Task: Create in the project UpwardTech in Backlog an issue 'Develop a new tool for automated testing of chatbots', assign it to team member softage.1@softage.net and change the status to IN PROGRESS.
Action: Mouse moved to (182, 221)
Screenshot: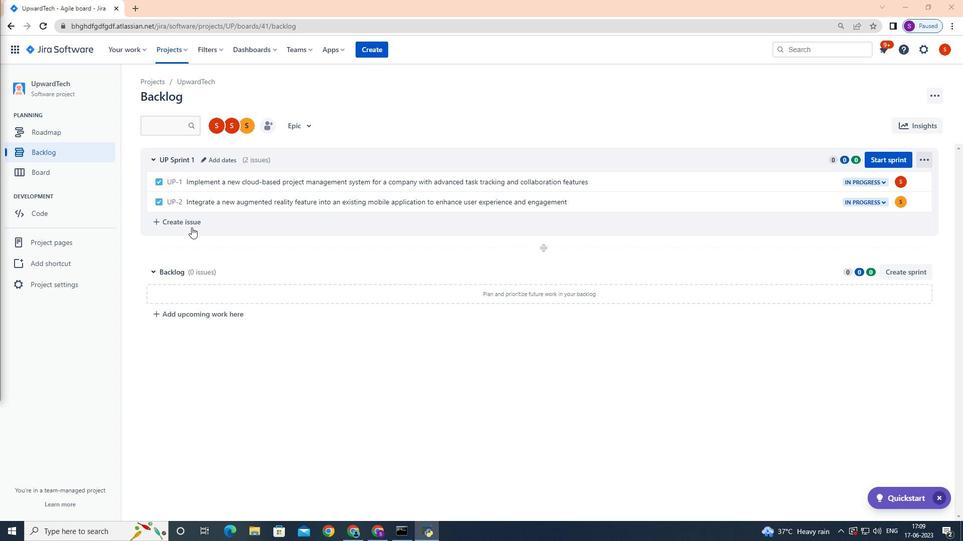 
Action: Mouse pressed left at (182, 221)
Screenshot: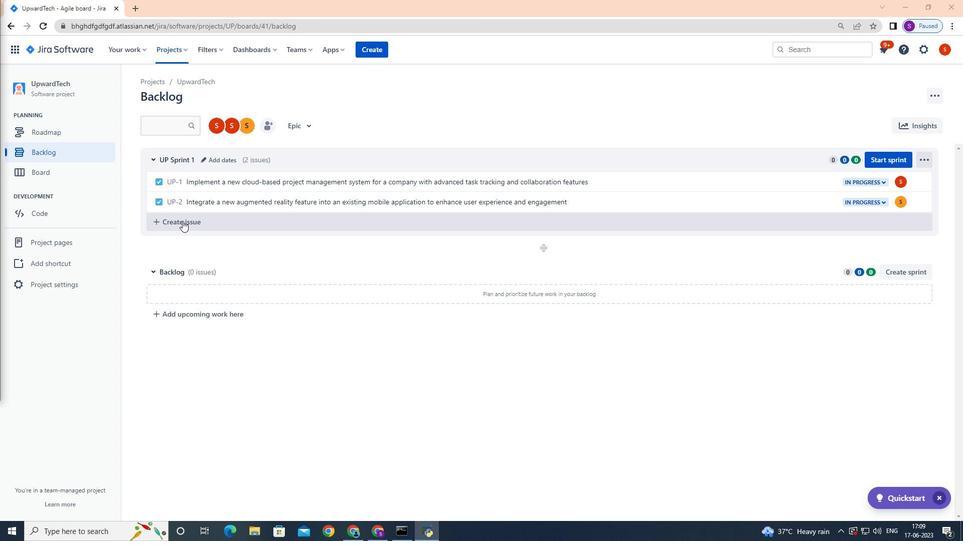 
Action: Key pressed <Key.shift>Develop<Key.space>a<Key.space>new<Key.space>tool<Key.space>for<Key.space>automated<Key.space>testinh<Key.backspace>g<Key.space>of<Key.space>chat<Key.space>bots<Key.space><Key.backspace><Key.enter>
Screenshot: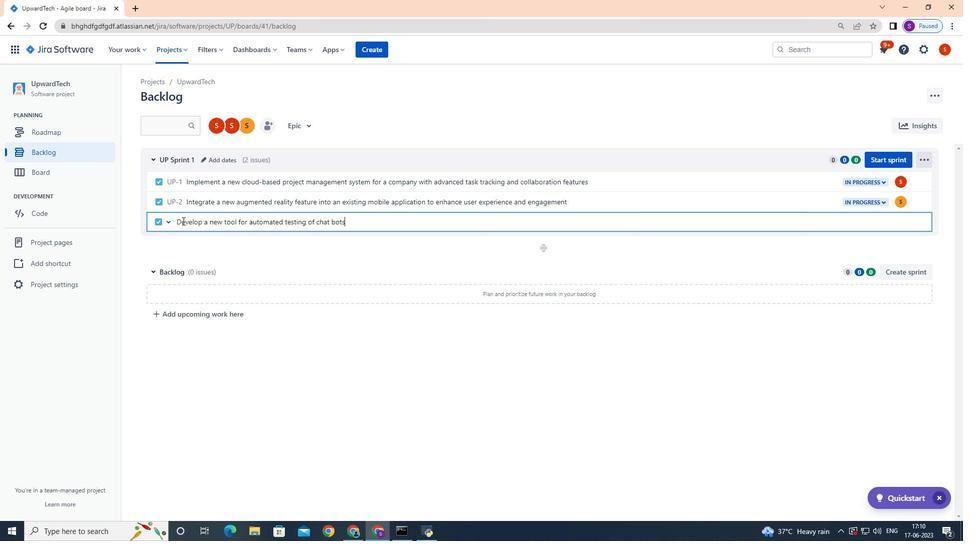 
Action: Mouse moved to (898, 220)
Screenshot: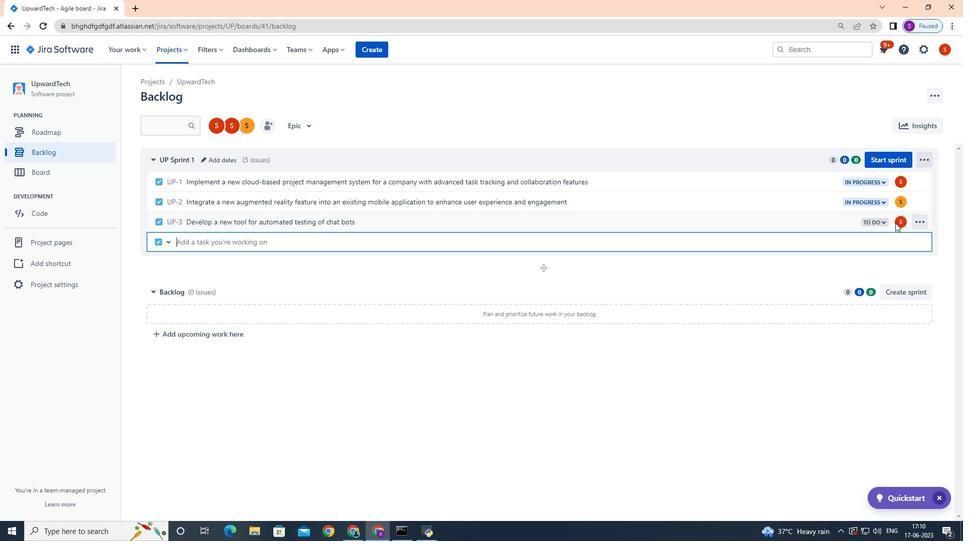 
Action: Mouse pressed left at (898, 220)
Screenshot: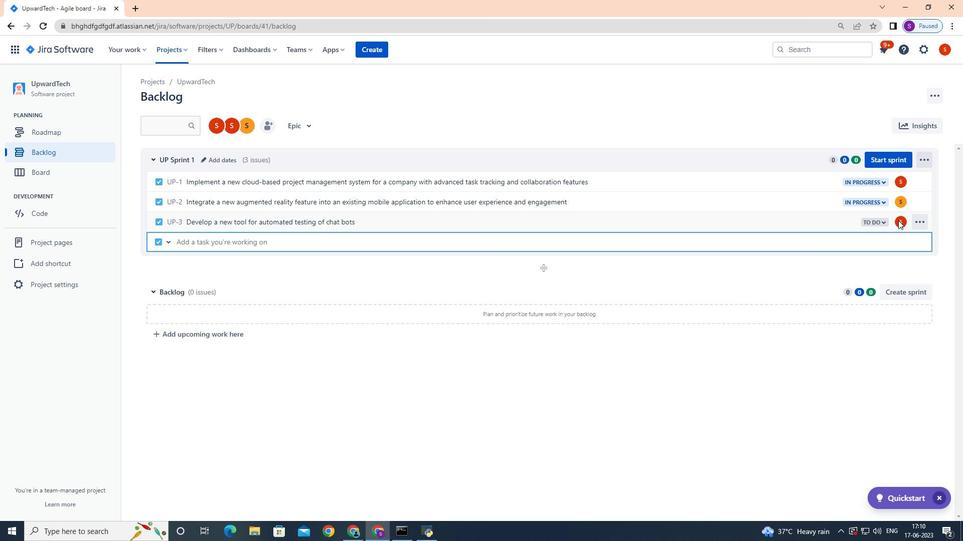 
Action: Mouse pressed left at (898, 220)
Screenshot: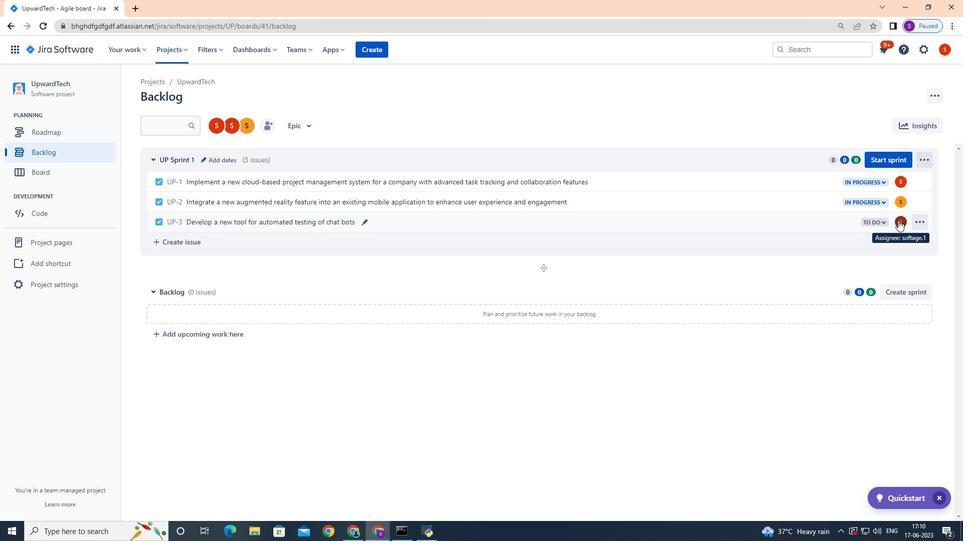 
Action: Mouse moved to (875, 229)
Screenshot: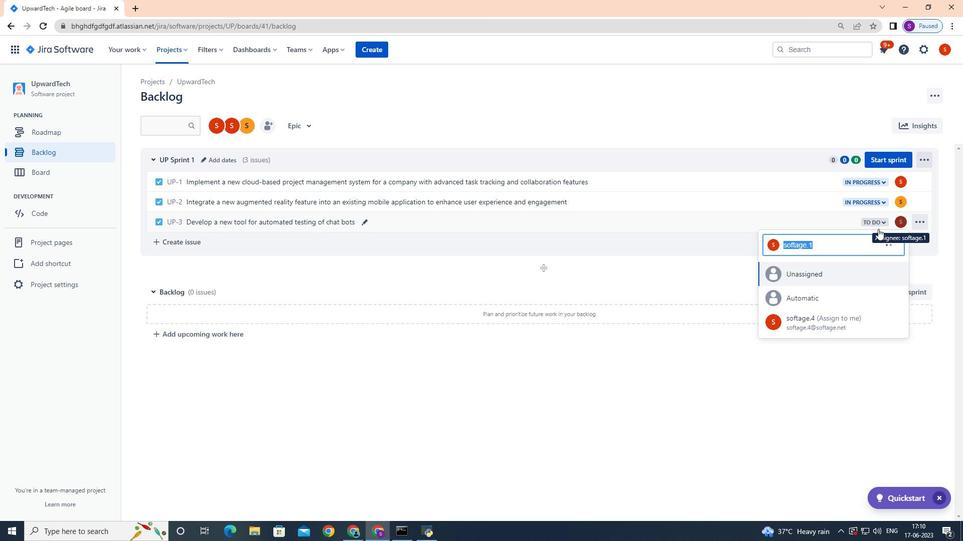 
Action: Key pressed softage.1
Screenshot: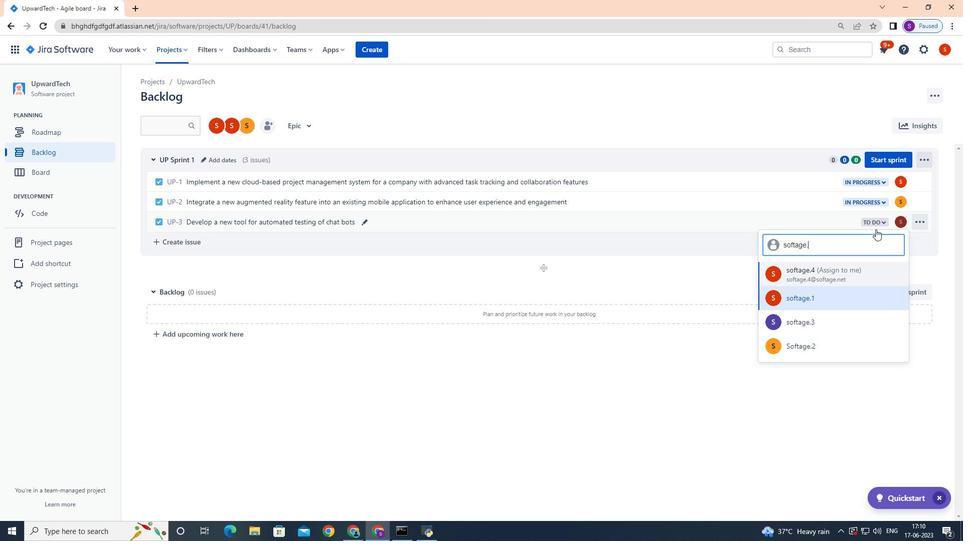 
Action: Mouse moved to (800, 301)
Screenshot: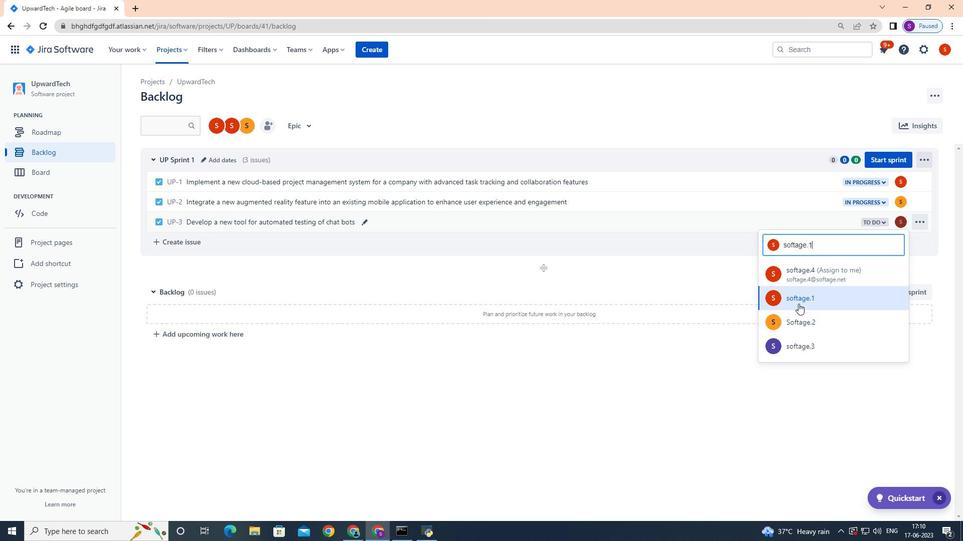 
Action: Mouse pressed left at (800, 301)
Screenshot: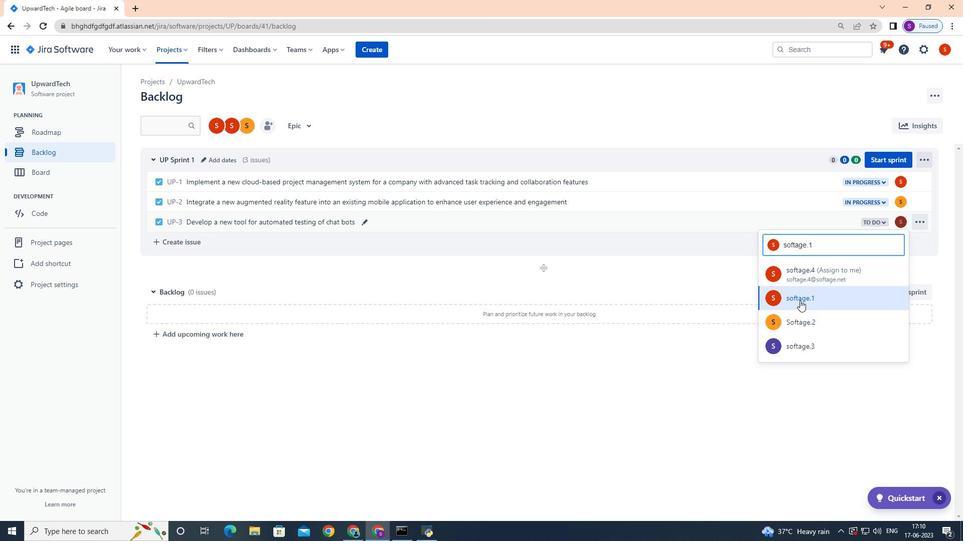 
Action: Mouse moved to (882, 219)
Screenshot: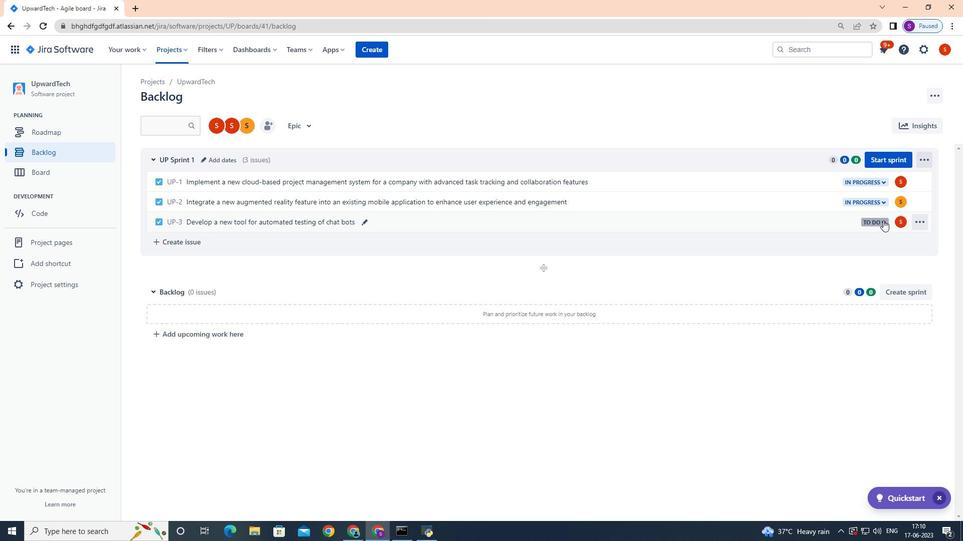 
Action: Mouse pressed left at (882, 219)
Screenshot: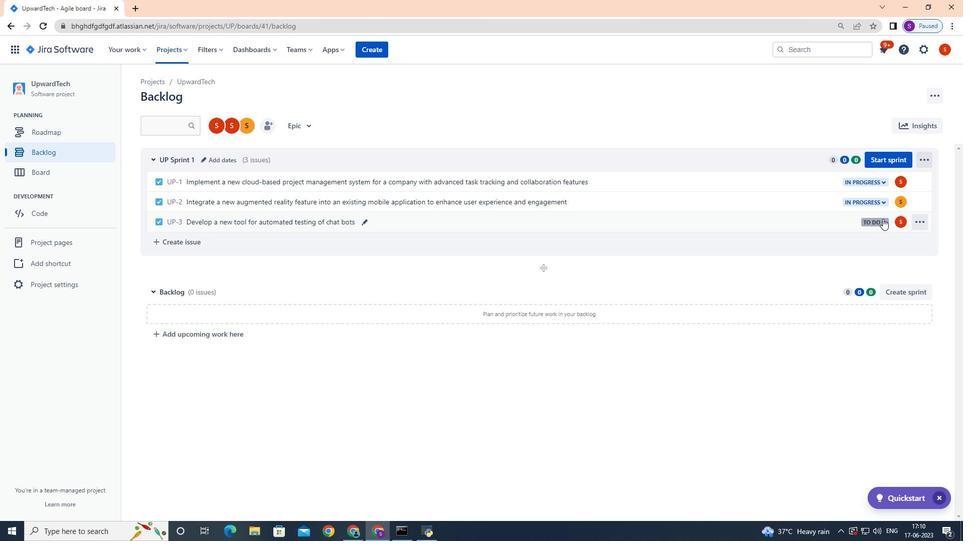 
Action: Mouse moved to (818, 240)
Screenshot: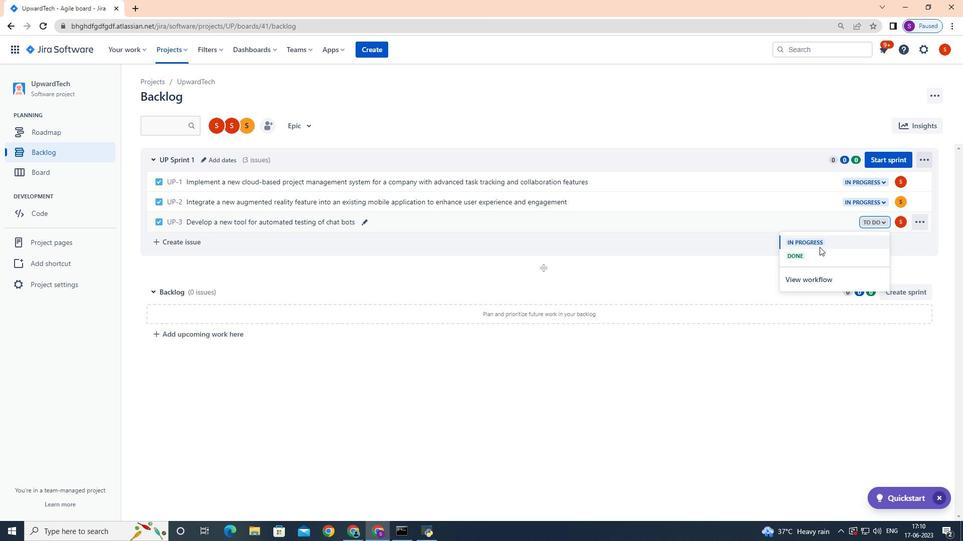 
Action: Mouse pressed left at (818, 240)
Screenshot: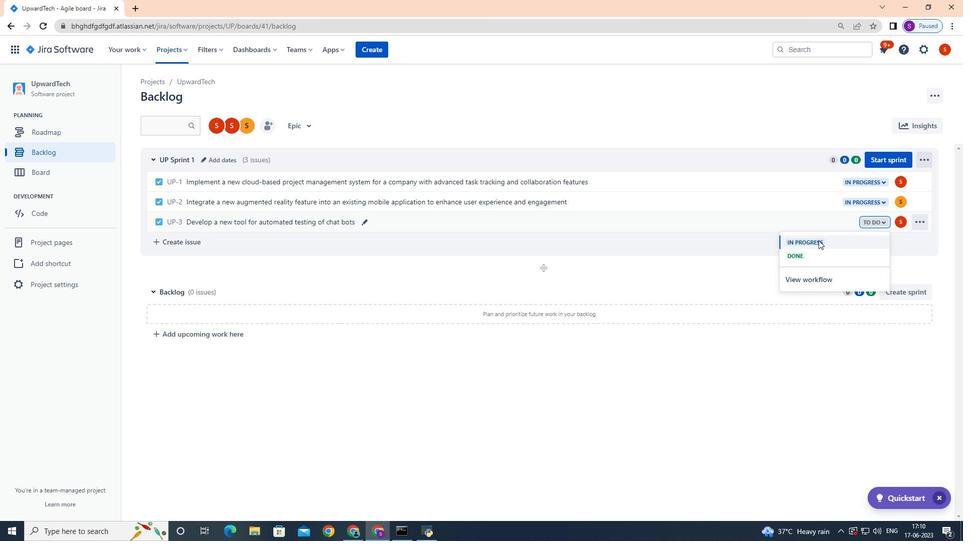 
Action: Mouse moved to (624, 422)
Screenshot: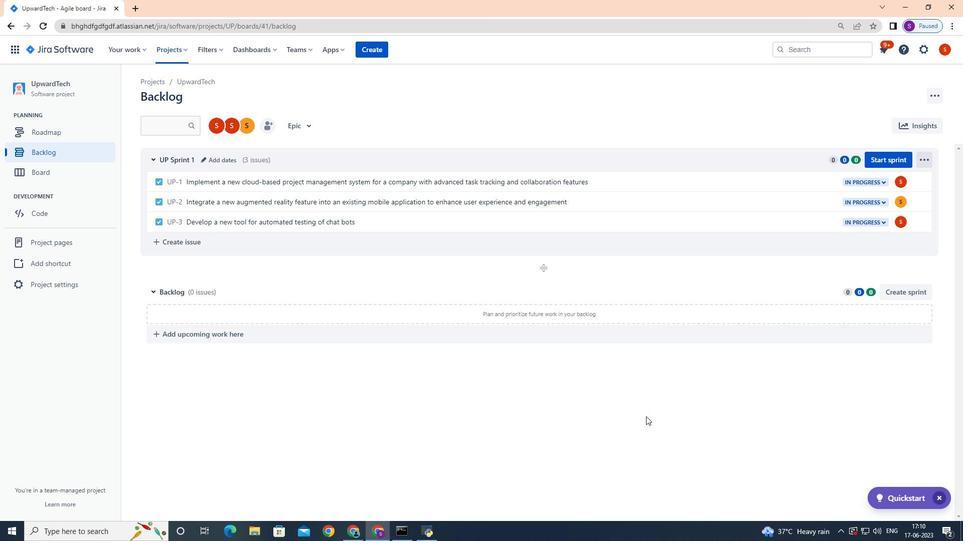 
